 Task: Create Workspace CRM Implementation Workspace description Optimize website conversion rates. Workspace type Marketing 
Action: Mouse moved to (429, 72)
Screenshot: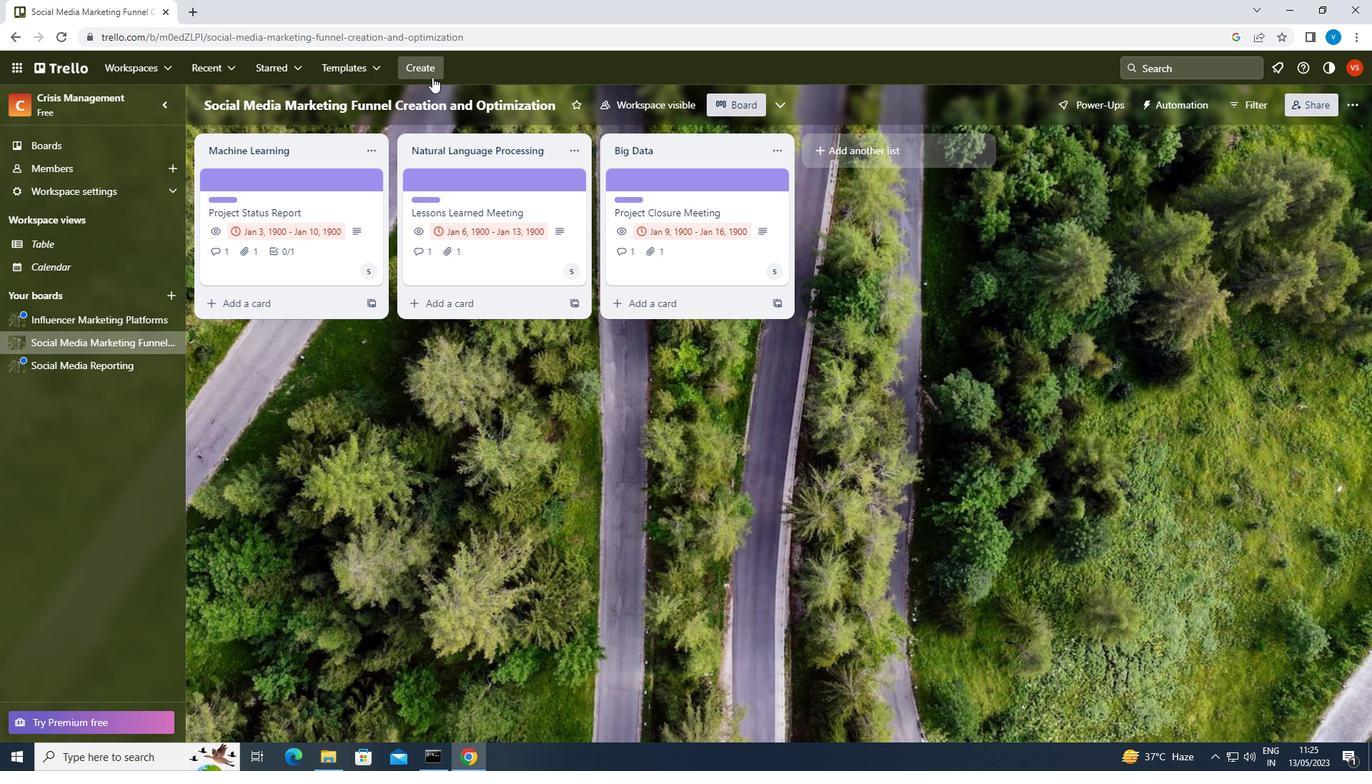 
Action: Mouse pressed left at (429, 72)
Screenshot: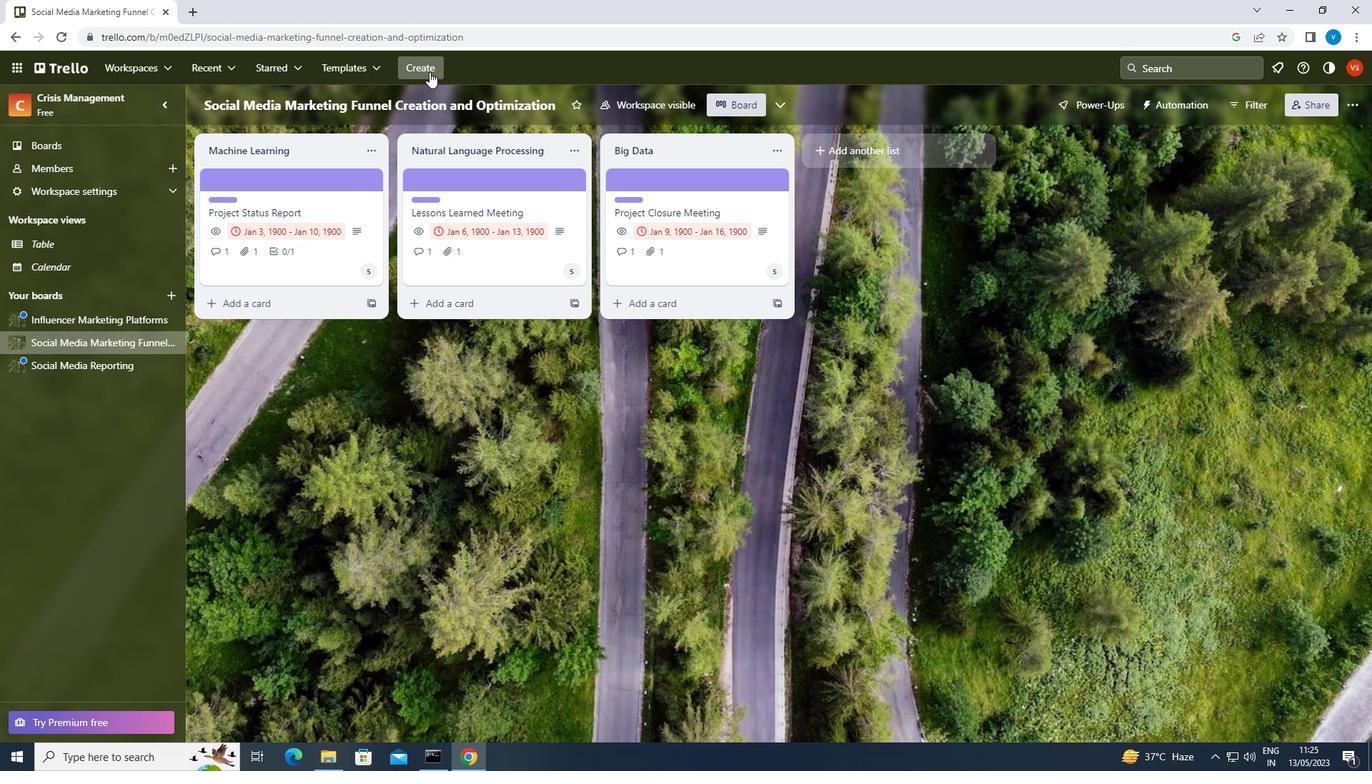 
Action: Mouse moved to (474, 210)
Screenshot: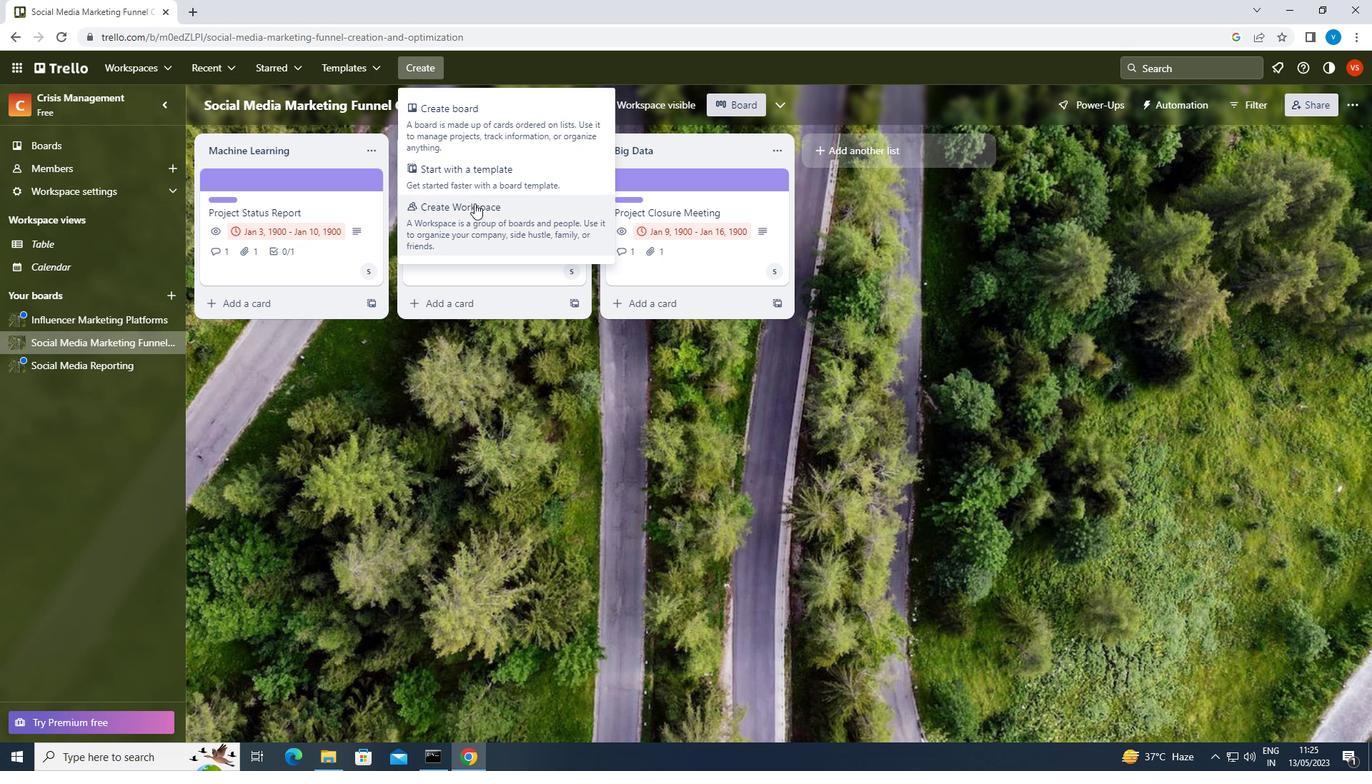 
Action: Mouse pressed left at (474, 210)
Screenshot: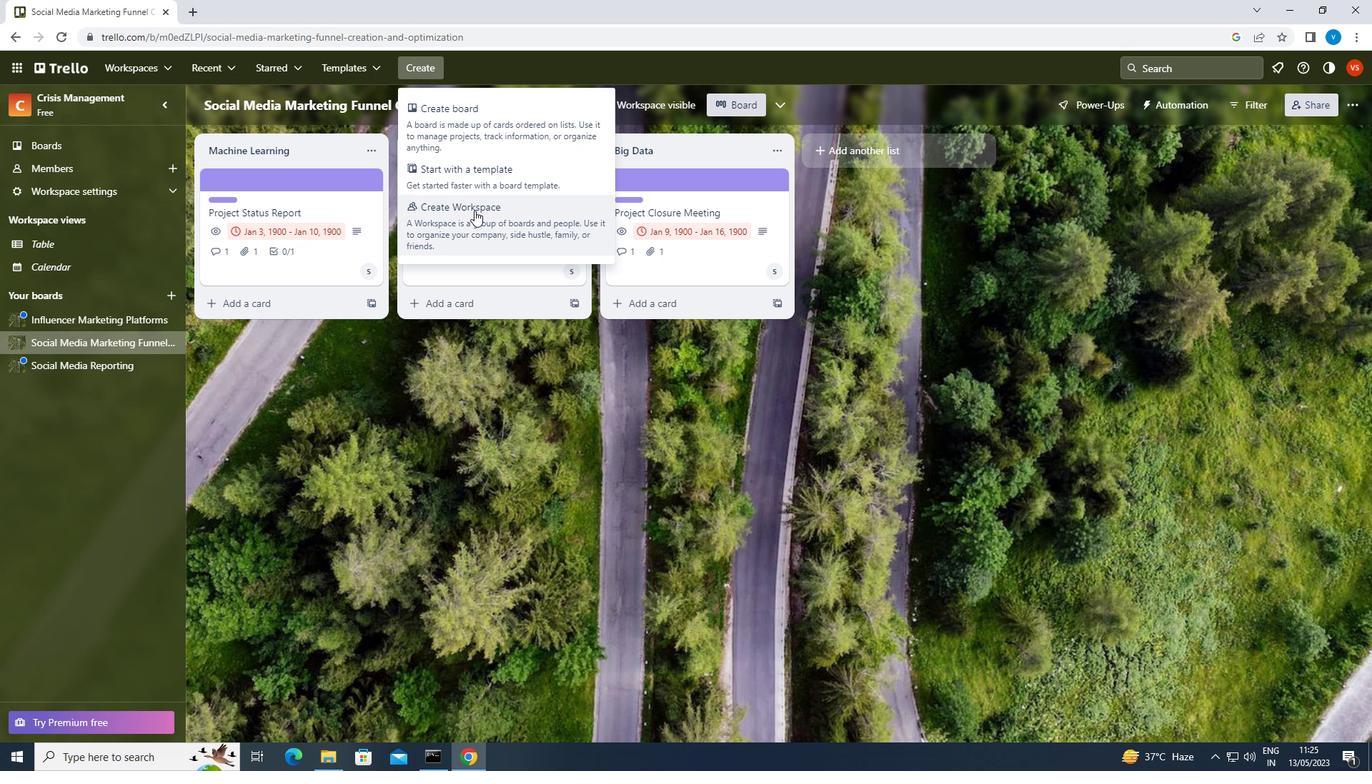 
Action: Mouse moved to (456, 242)
Screenshot: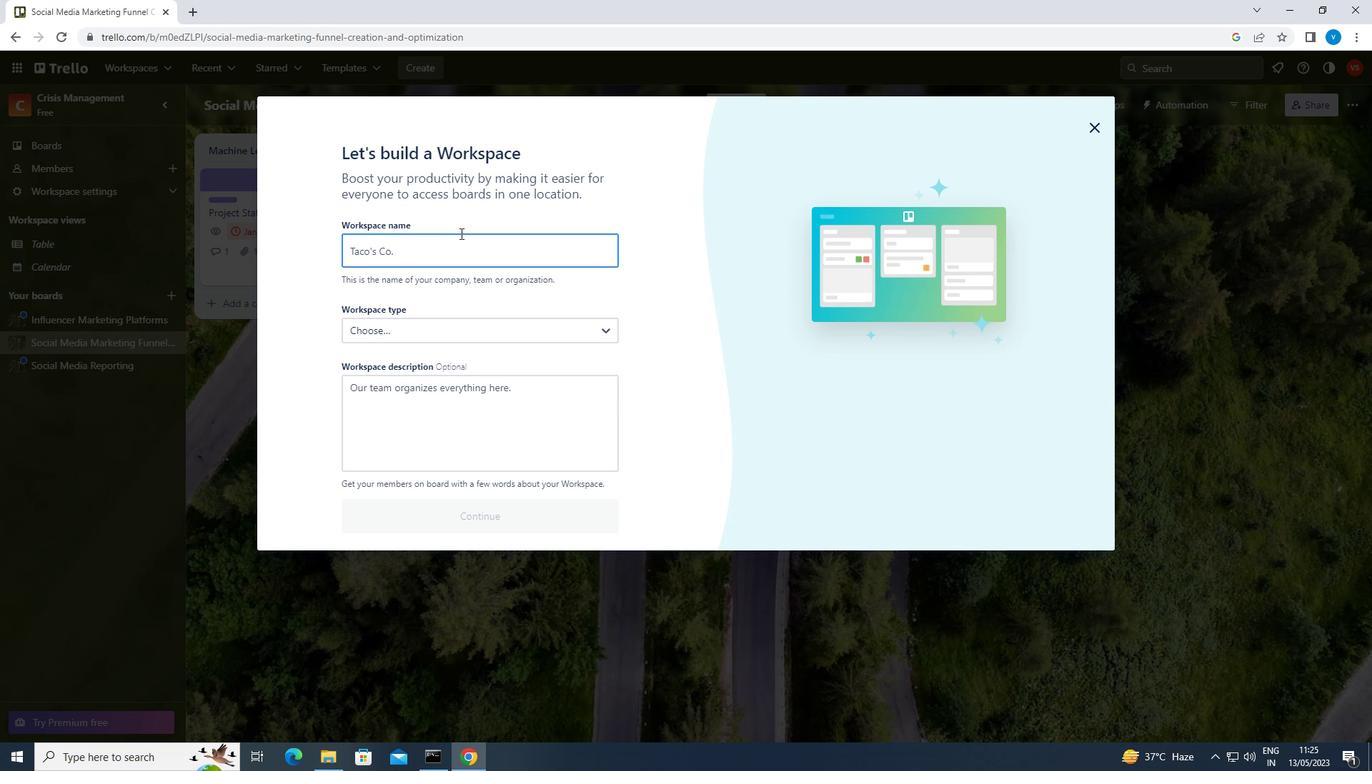 
Action: Mouse pressed left at (456, 242)
Screenshot: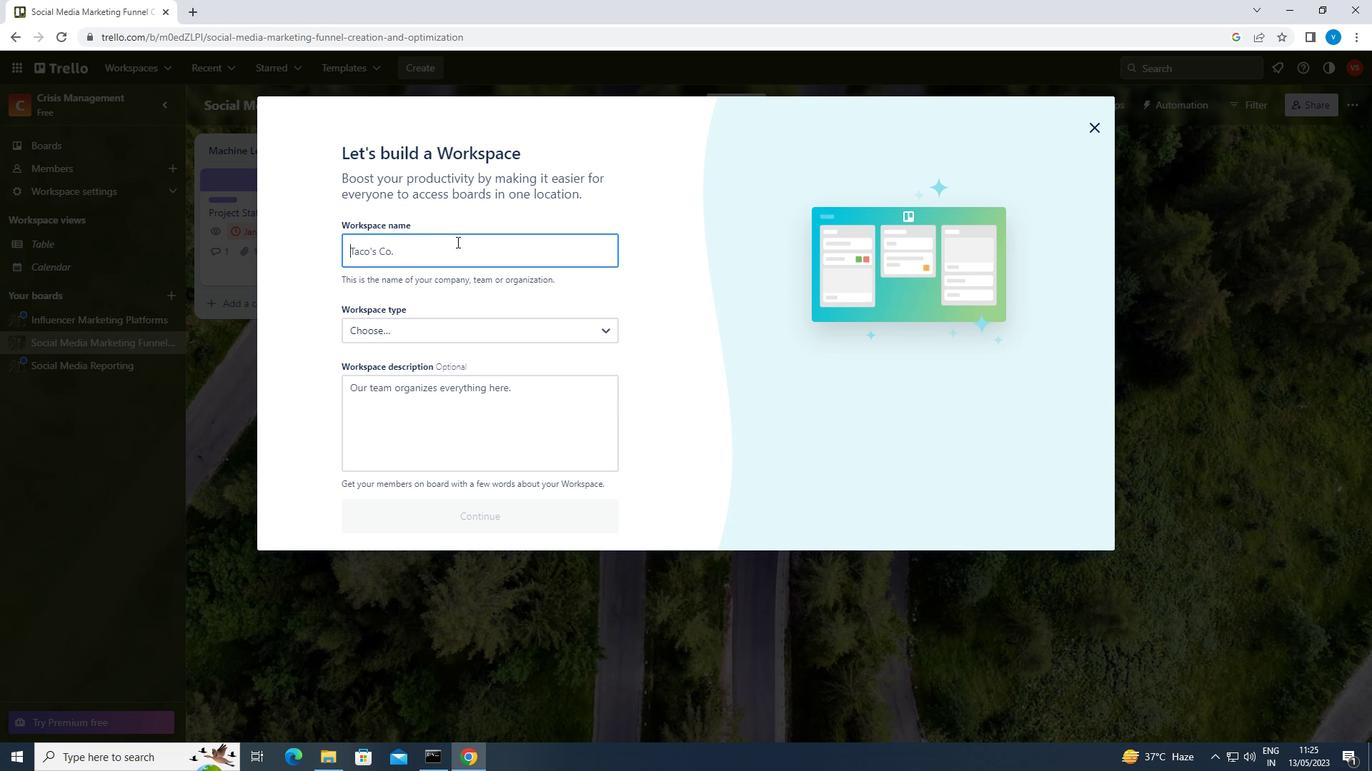 
Action: Key pressed <Key.shift>CRM<Key.space><Key.shift>IMPLEMENTATION
Screenshot: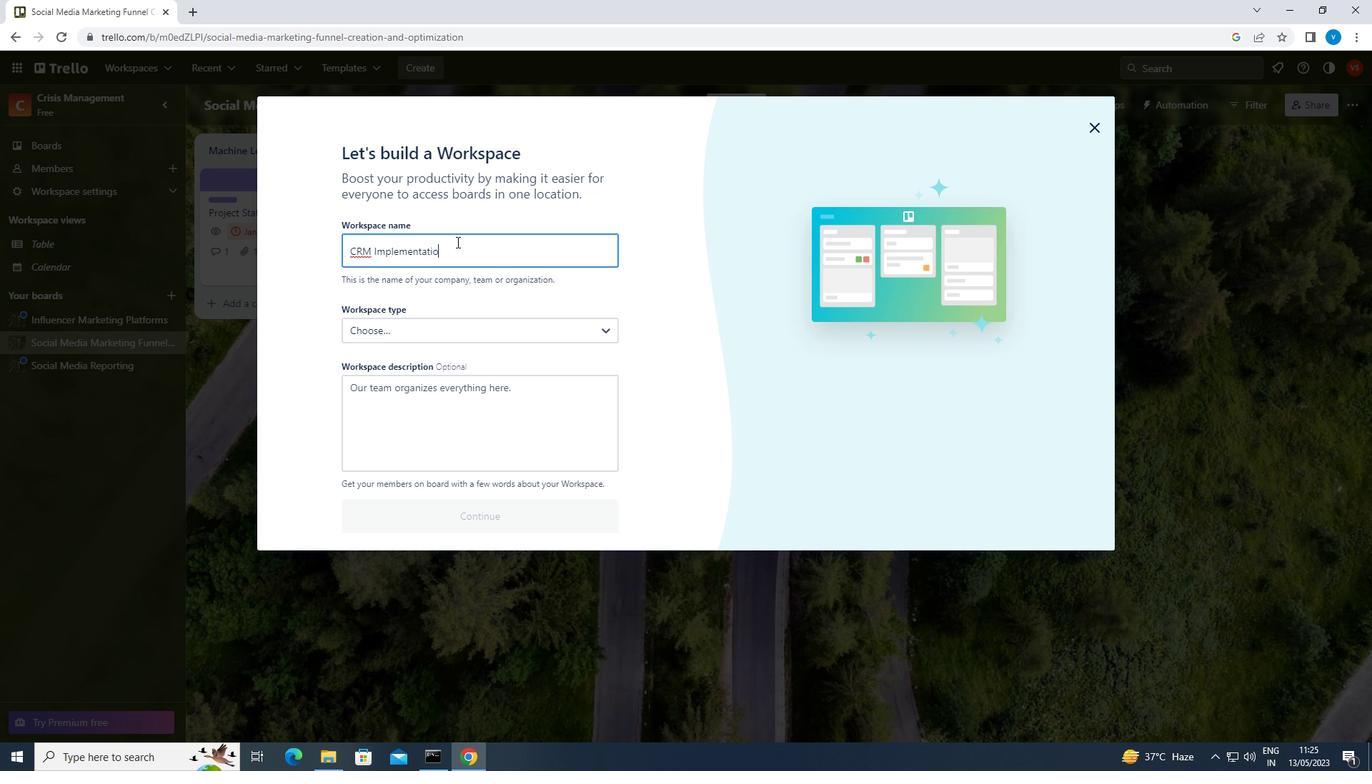 
Action: Mouse moved to (461, 400)
Screenshot: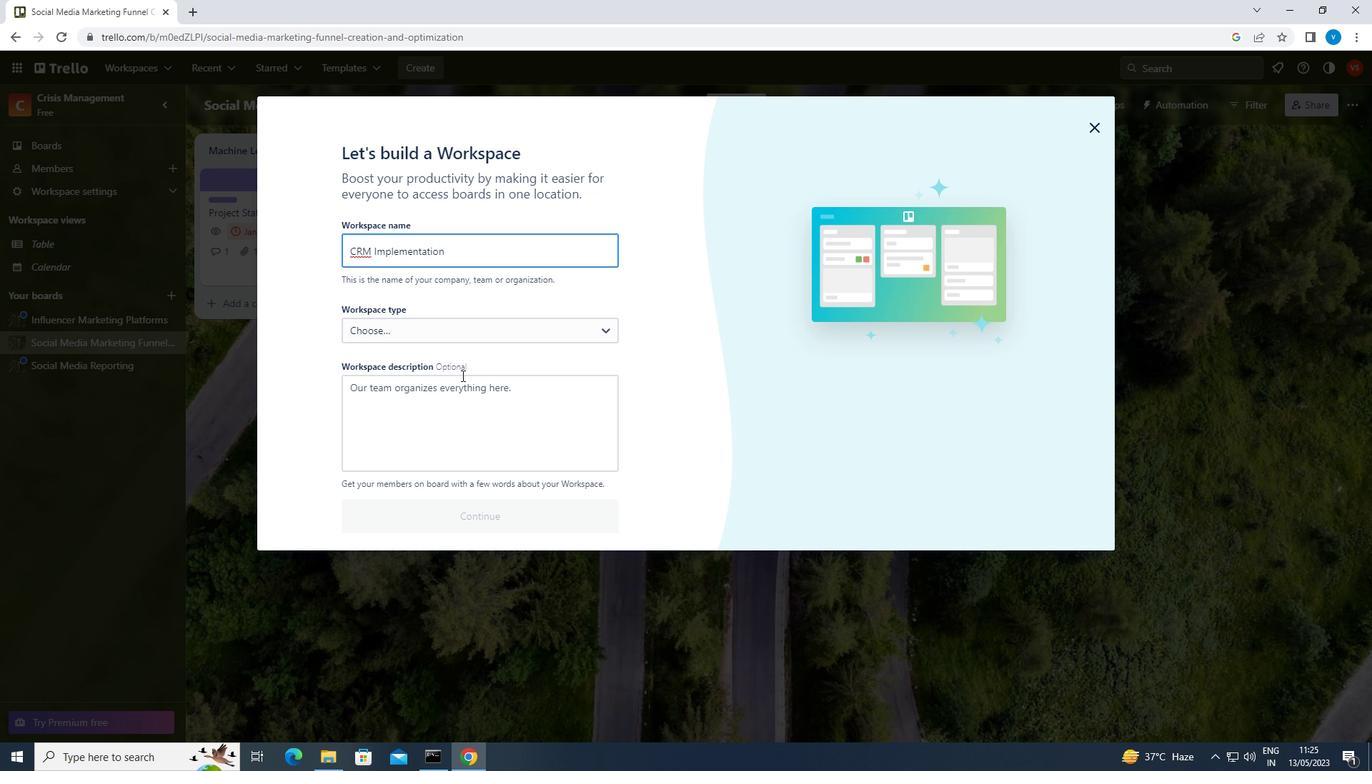 
Action: Mouse pressed left at (461, 400)
Screenshot: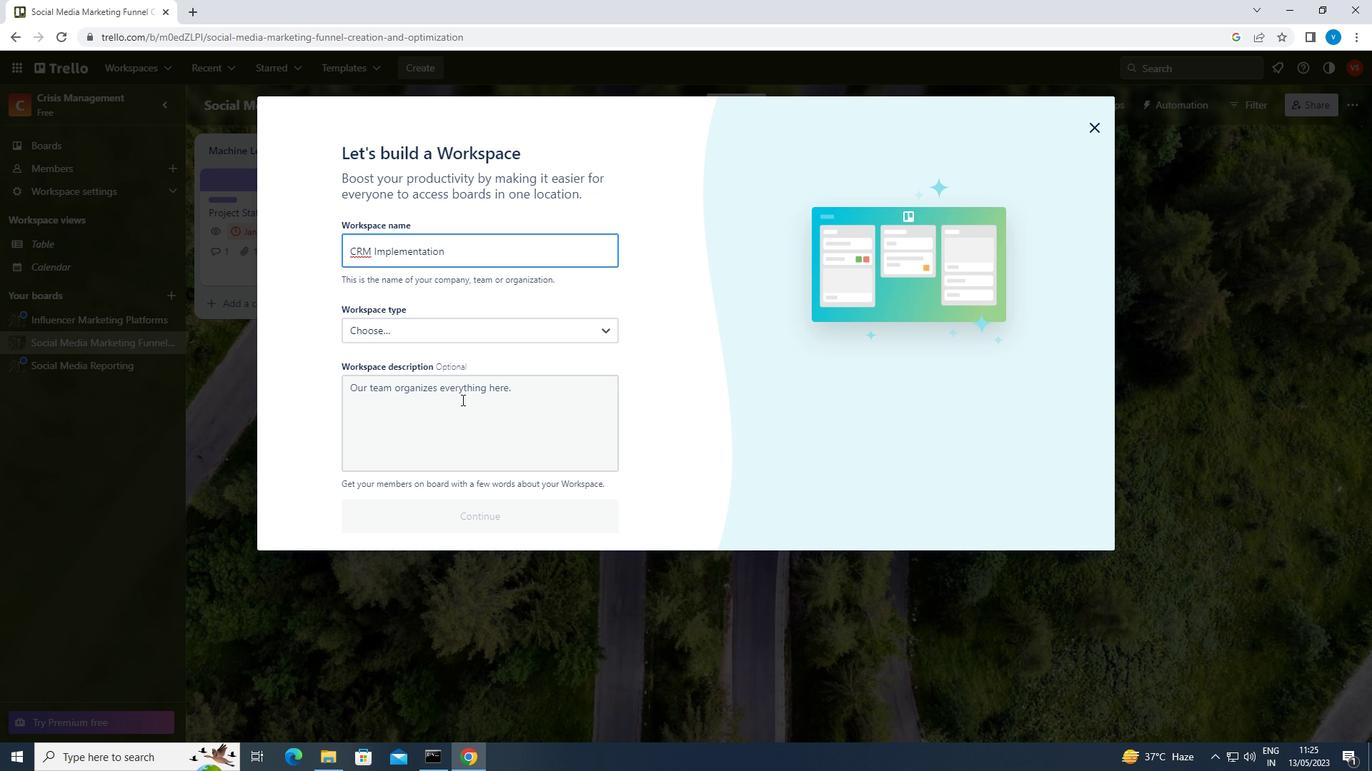 
Action: Key pressed <Key.shift>OPTIMIZW<Key.backspace>E<Key.space>WEBSITE<Key.space>CONVERSION<Key.space>RATES
Screenshot: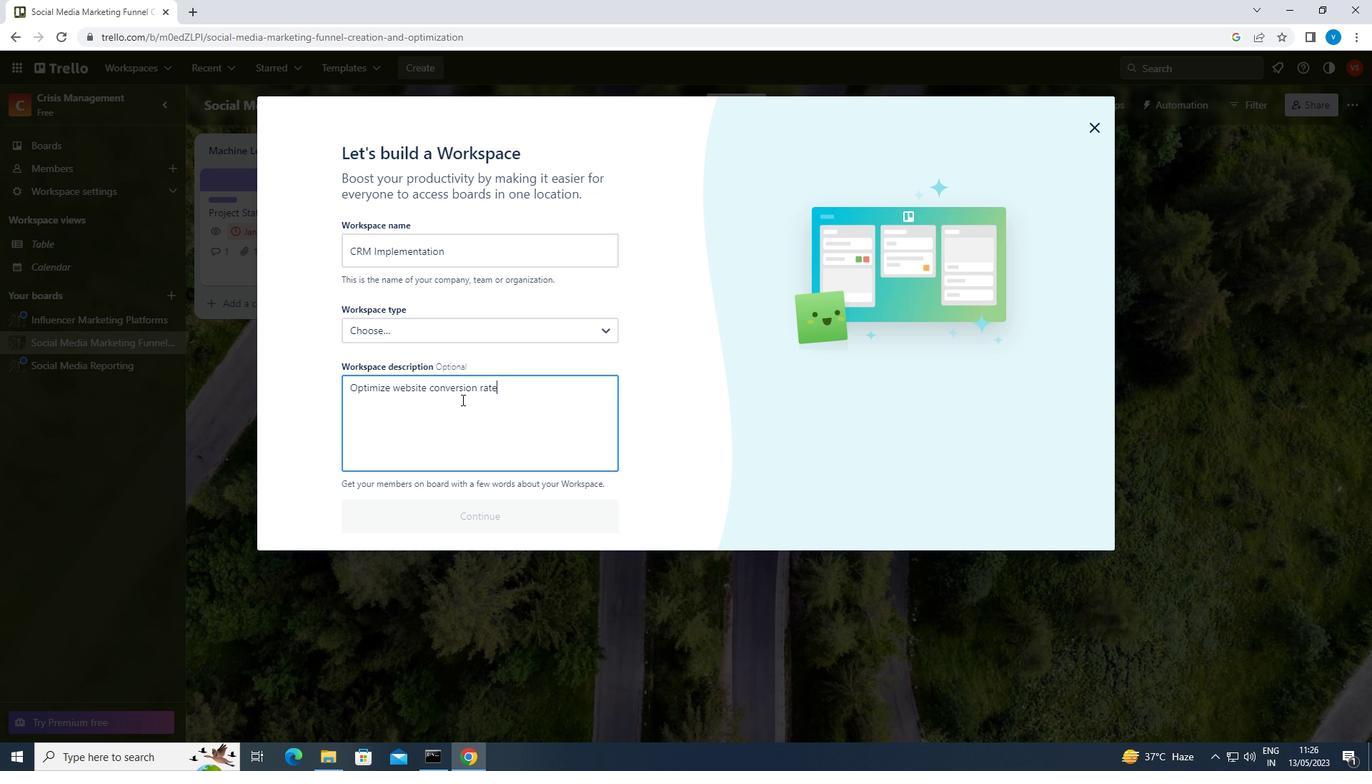 
Action: Mouse moved to (510, 323)
Screenshot: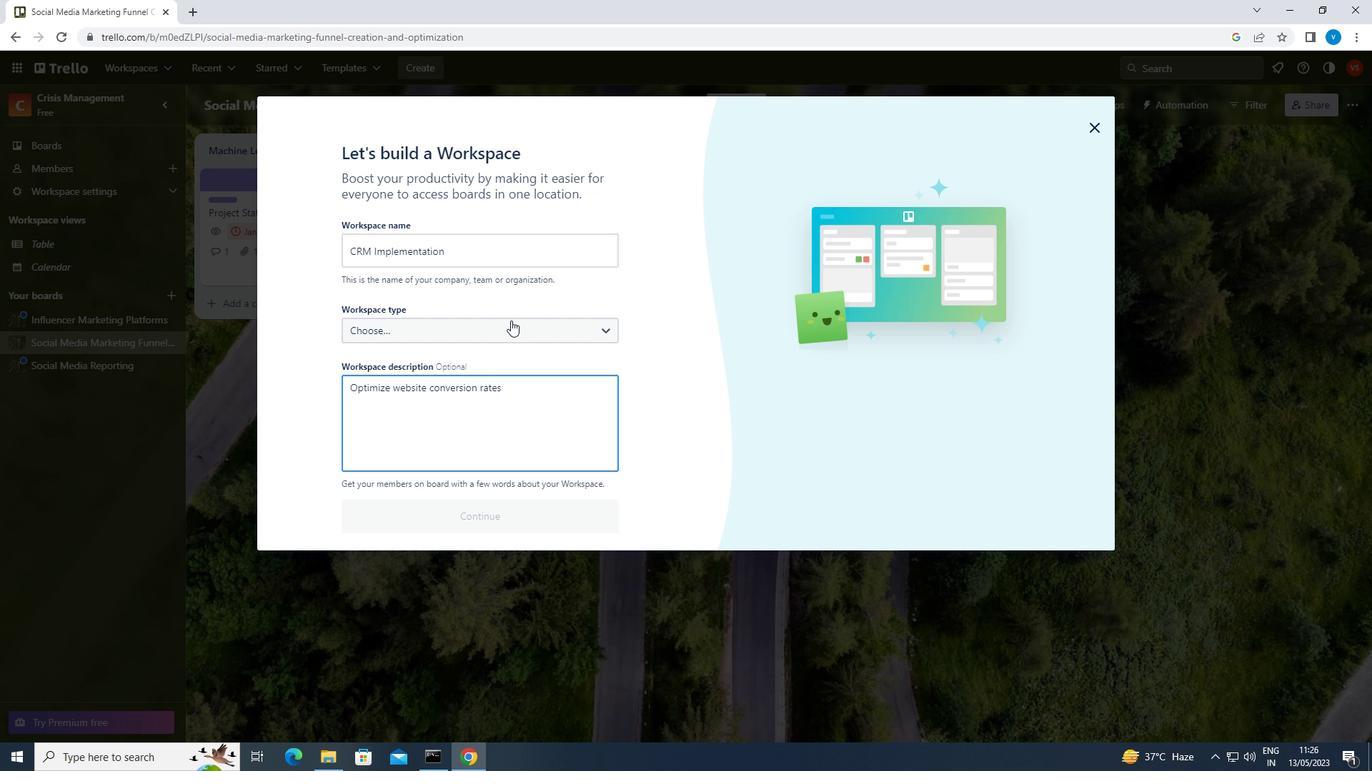 
Action: Mouse pressed left at (510, 323)
Screenshot: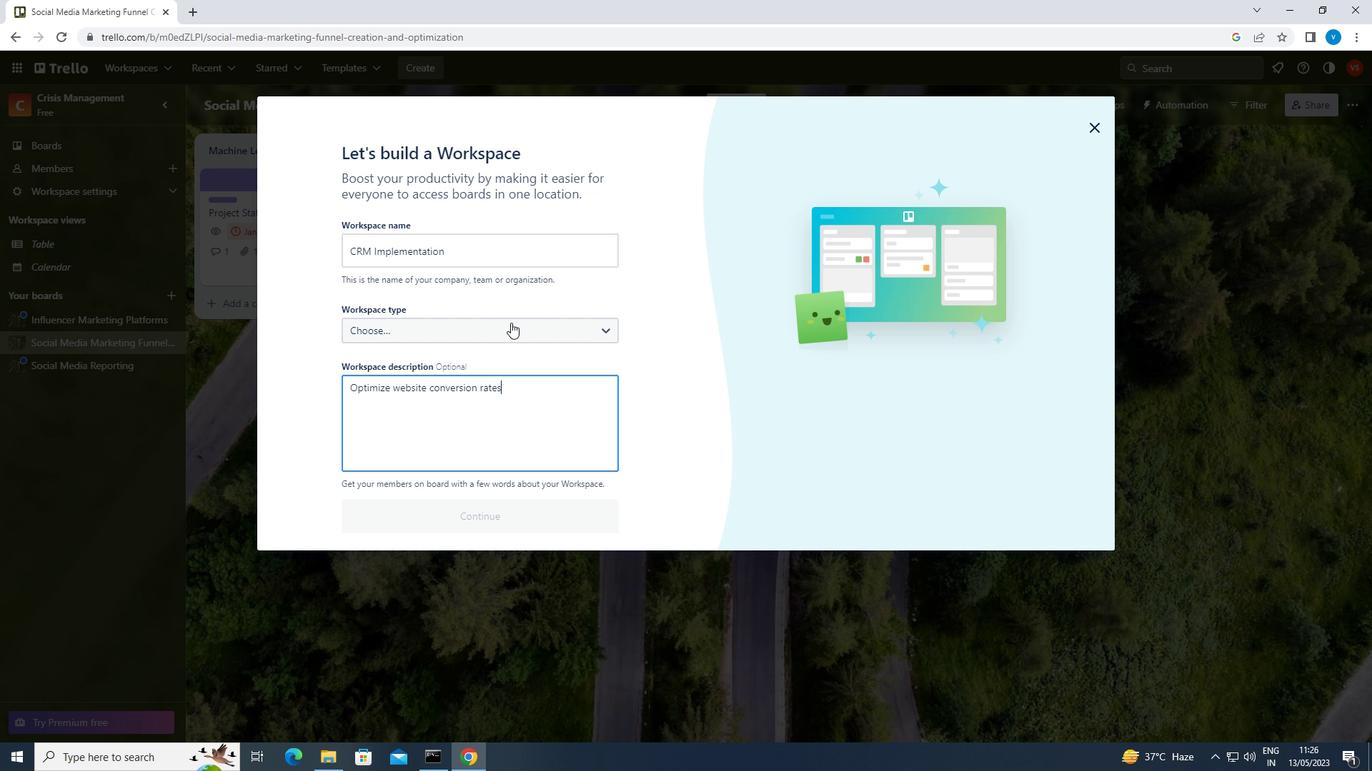 
Action: Mouse moved to (480, 407)
Screenshot: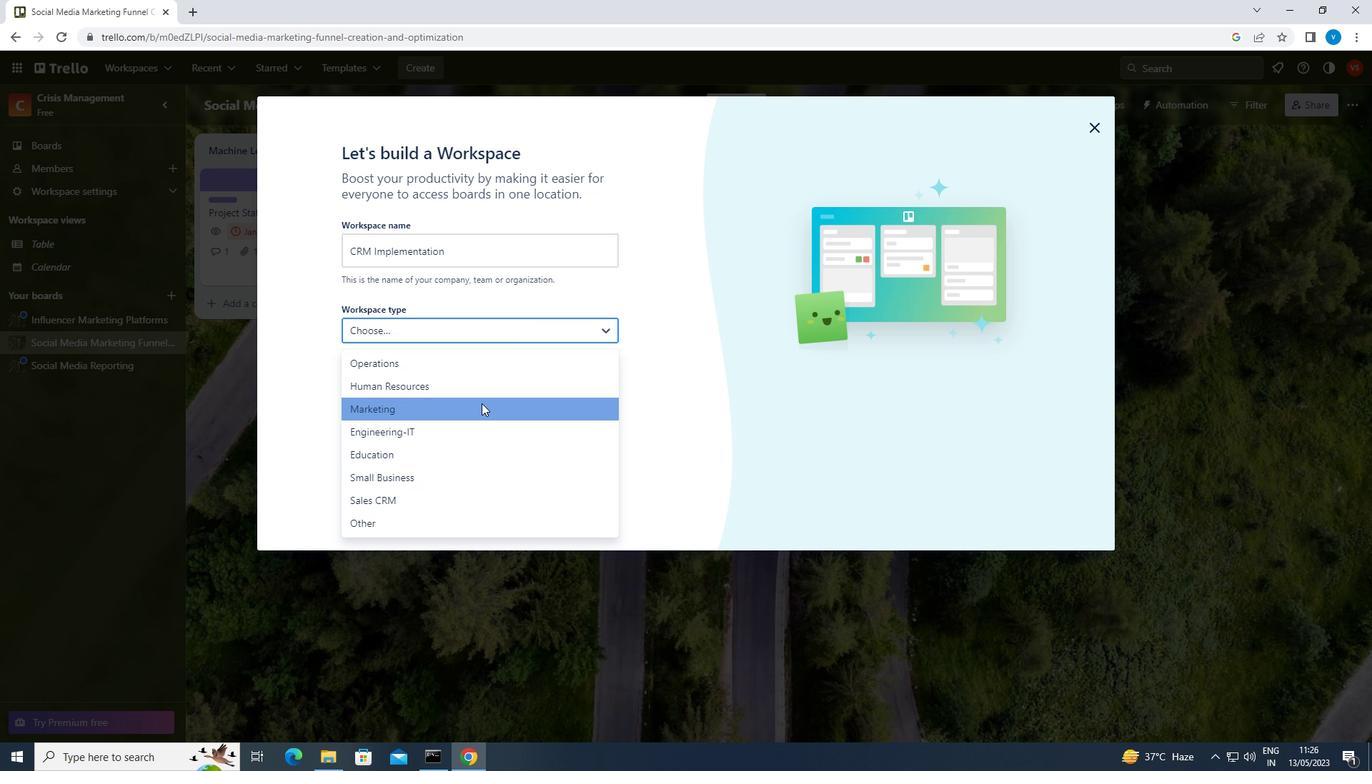 
Action: Mouse pressed left at (480, 407)
Screenshot: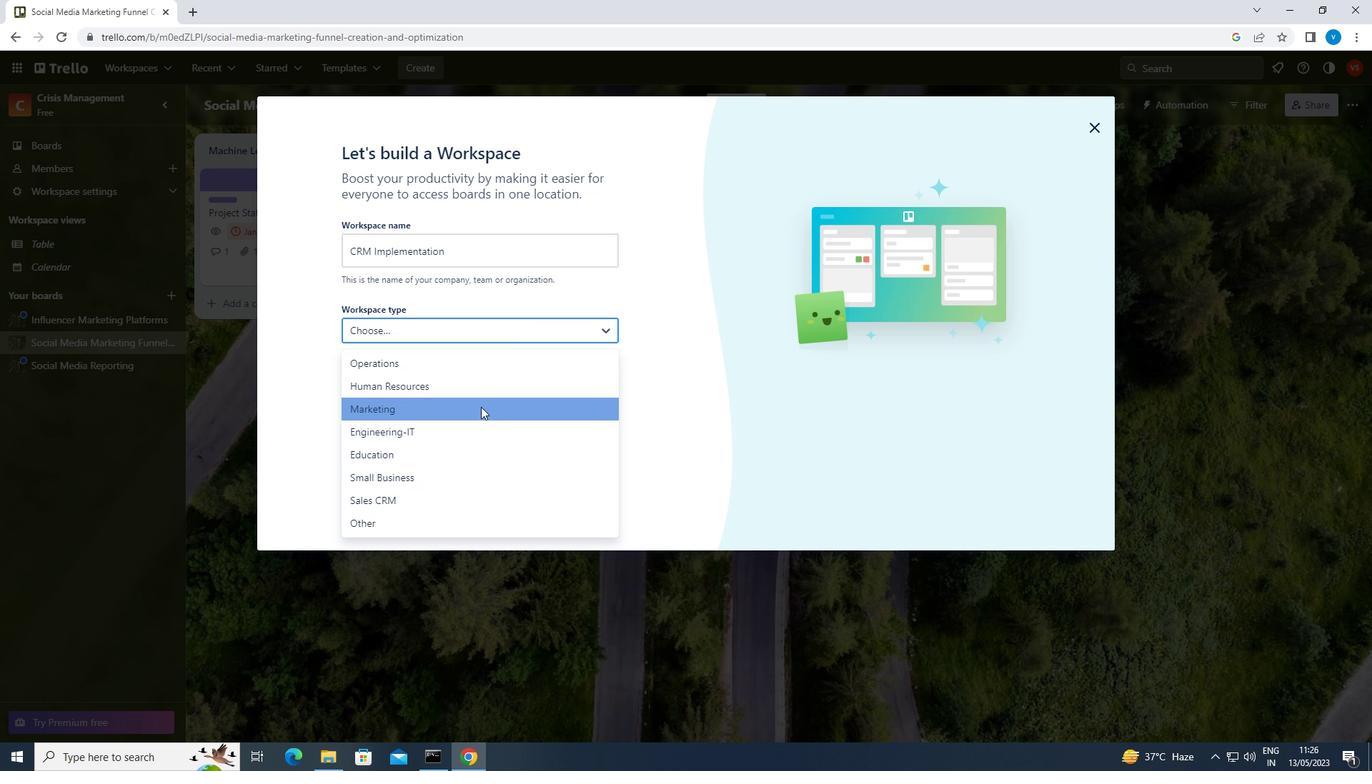 
Action: Mouse moved to (480, 508)
Screenshot: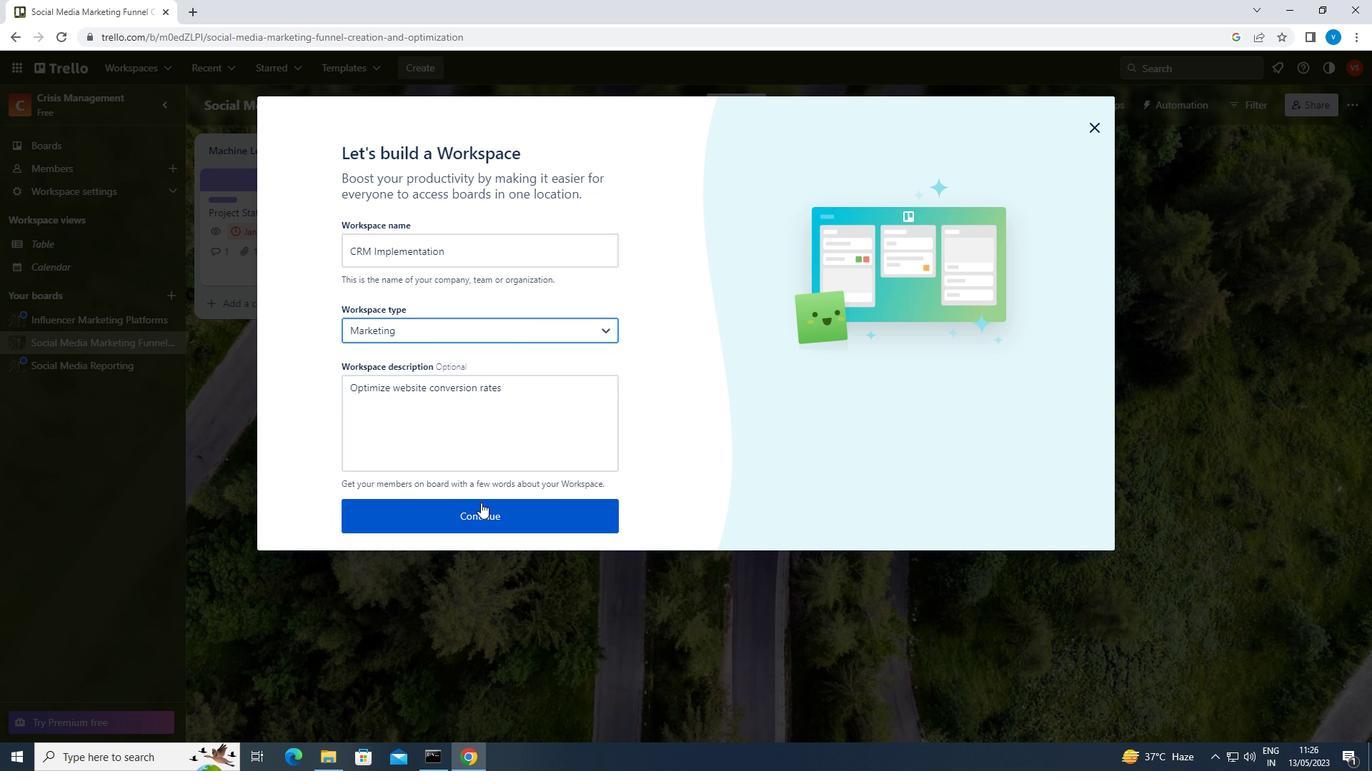 
Action: Mouse pressed left at (480, 508)
Screenshot: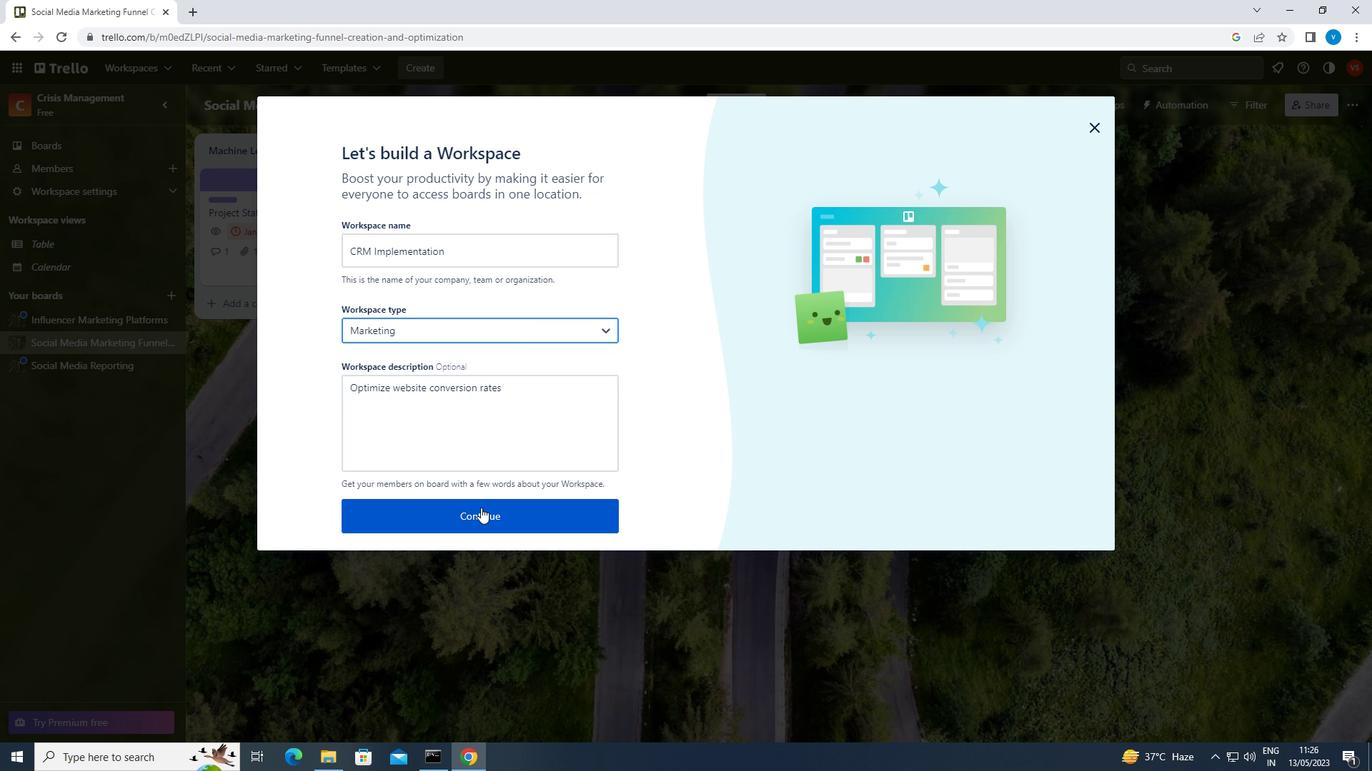 
